 Task: Enable the developer mode for extensions.
Action: Mouse moved to (1128, 32)
Screenshot: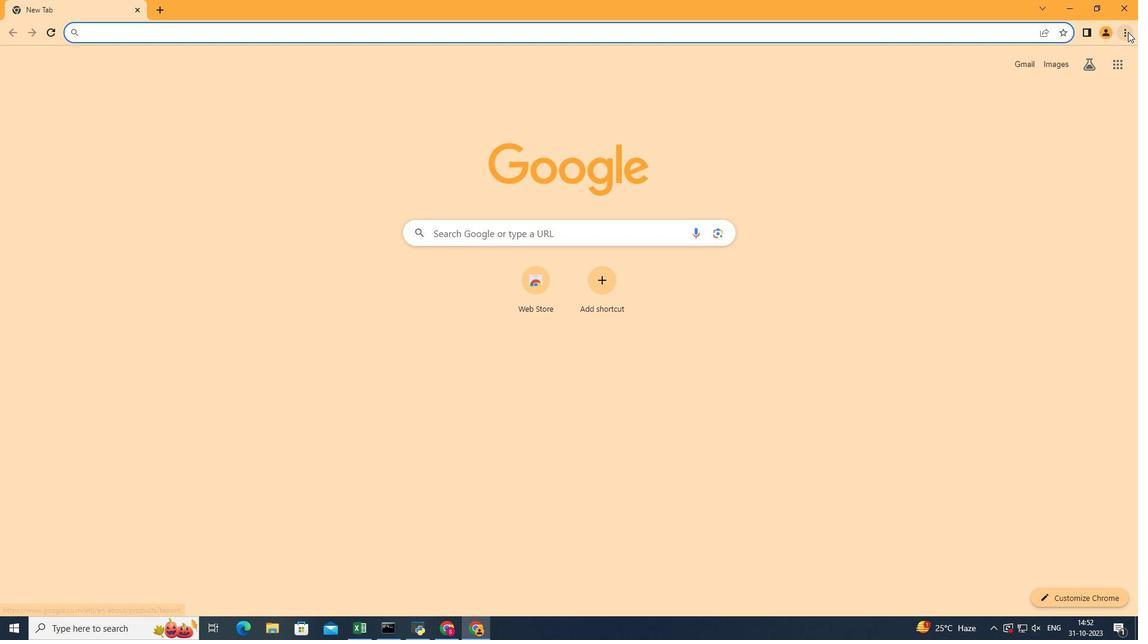 
Action: Mouse pressed left at (1128, 32)
Screenshot: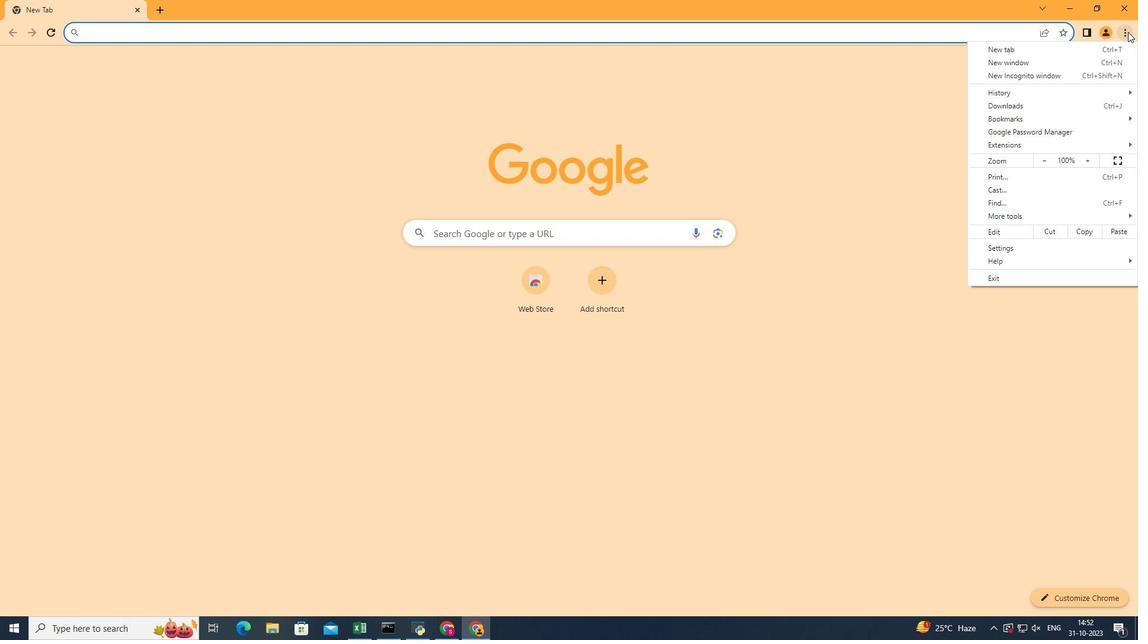 
Action: Mouse moved to (1020, 141)
Screenshot: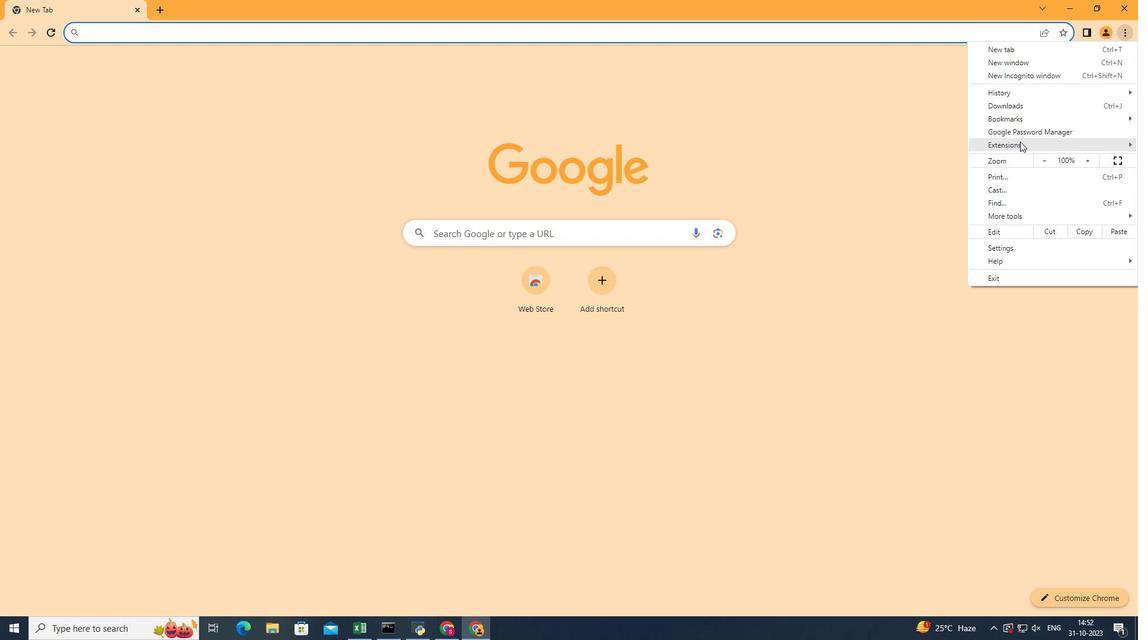 
Action: Mouse pressed left at (1020, 141)
Screenshot: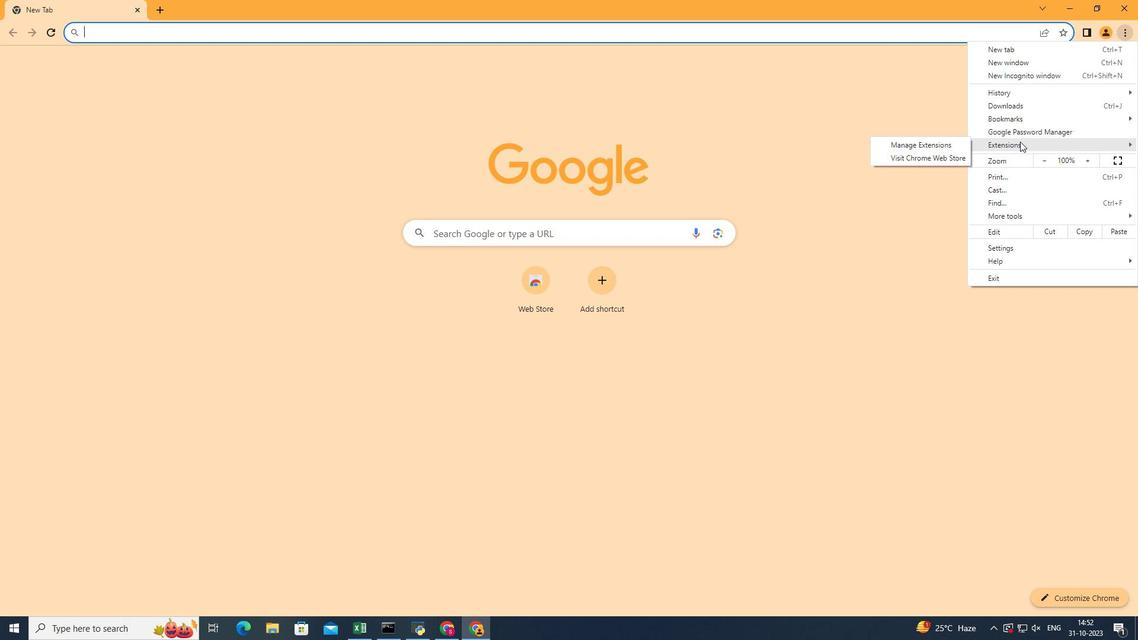 
Action: Mouse moved to (957, 148)
Screenshot: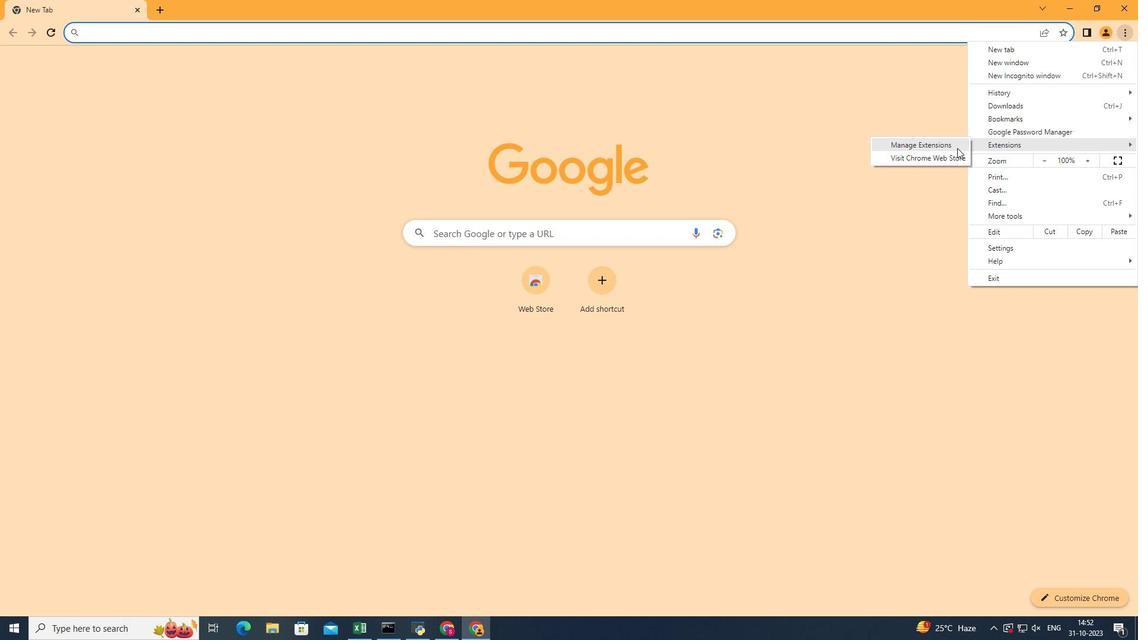 
Action: Mouse pressed left at (957, 148)
Screenshot: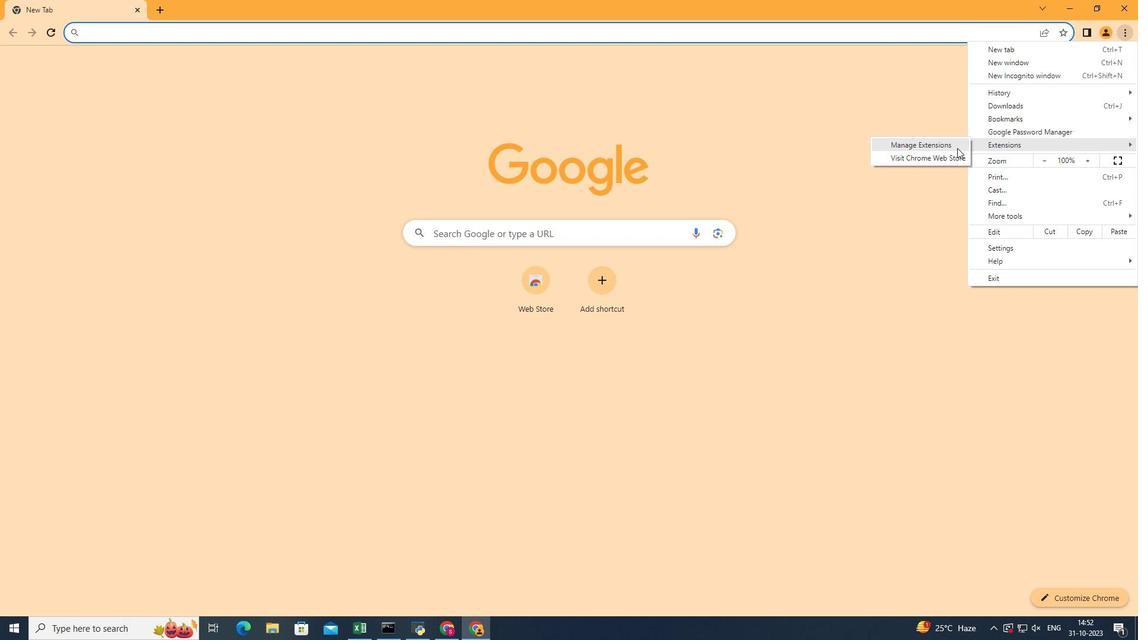 
Action: Mouse moved to (1123, 59)
Screenshot: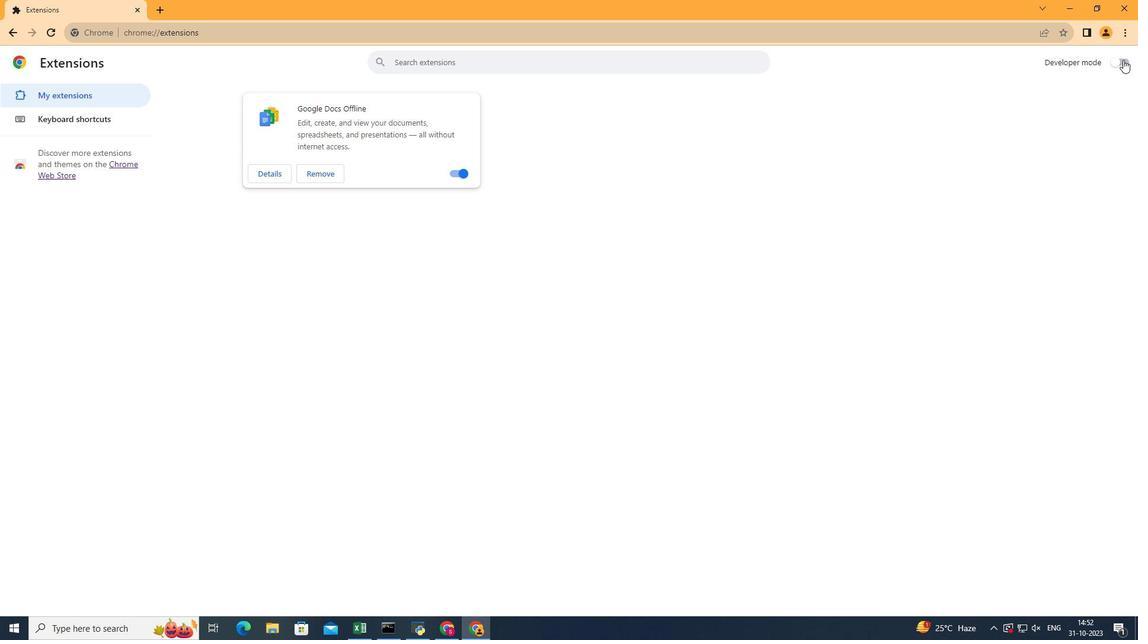 
Action: Mouse pressed left at (1123, 59)
Screenshot: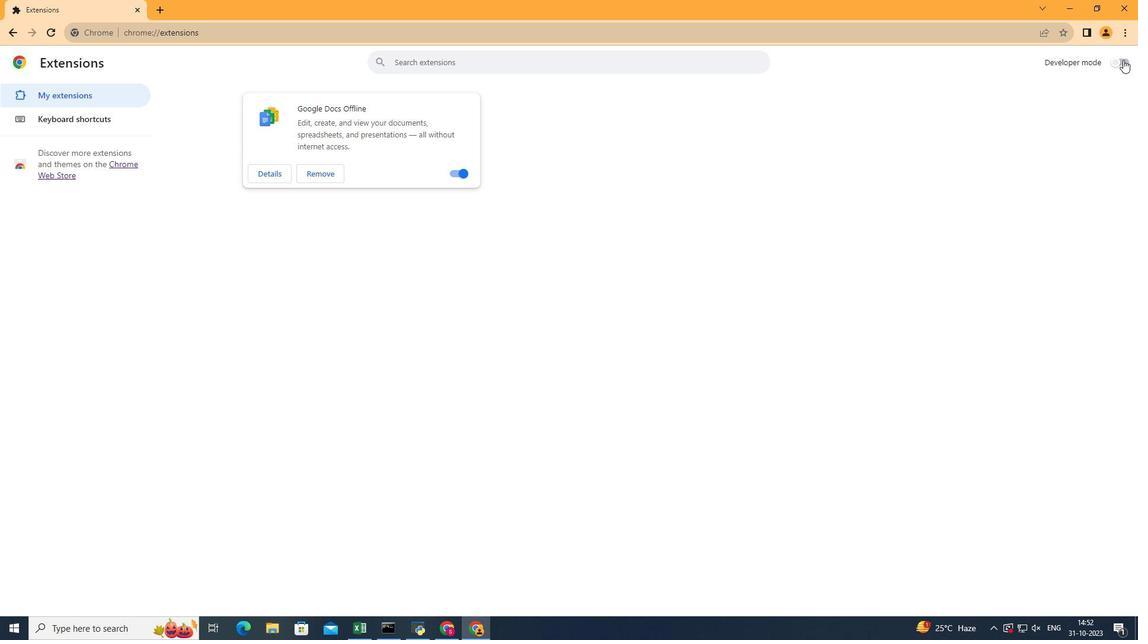 
Action: Mouse moved to (1121, 59)
Screenshot: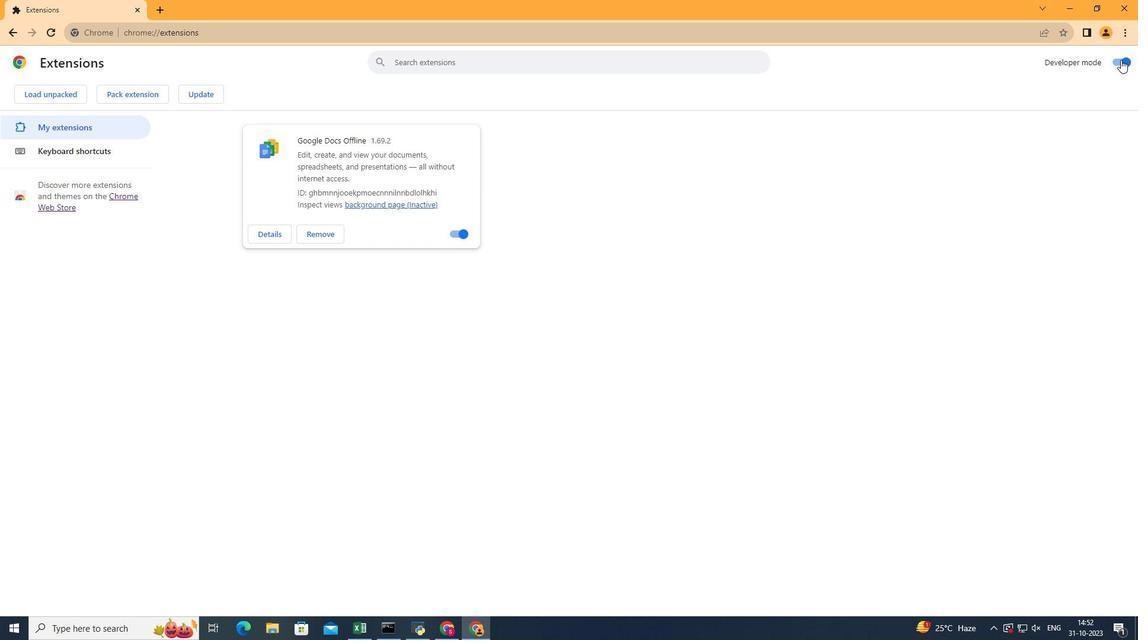
